 Task: Add Zevia Mango Ginger Energy Drink to the cart.
Action: Mouse moved to (60, 291)
Screenshot: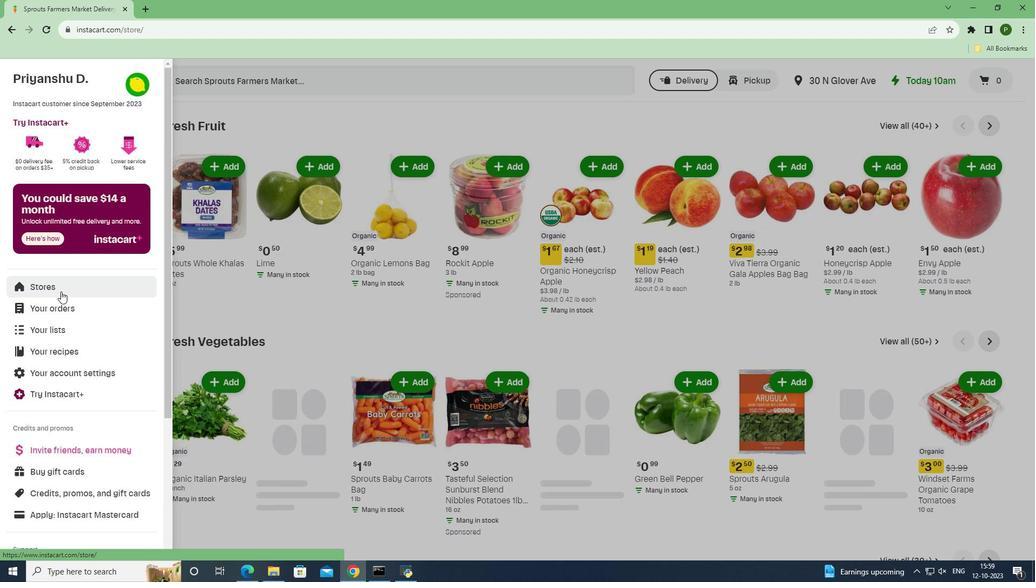 
Action: Mouse pressed left at (60, 291)
Screenshot: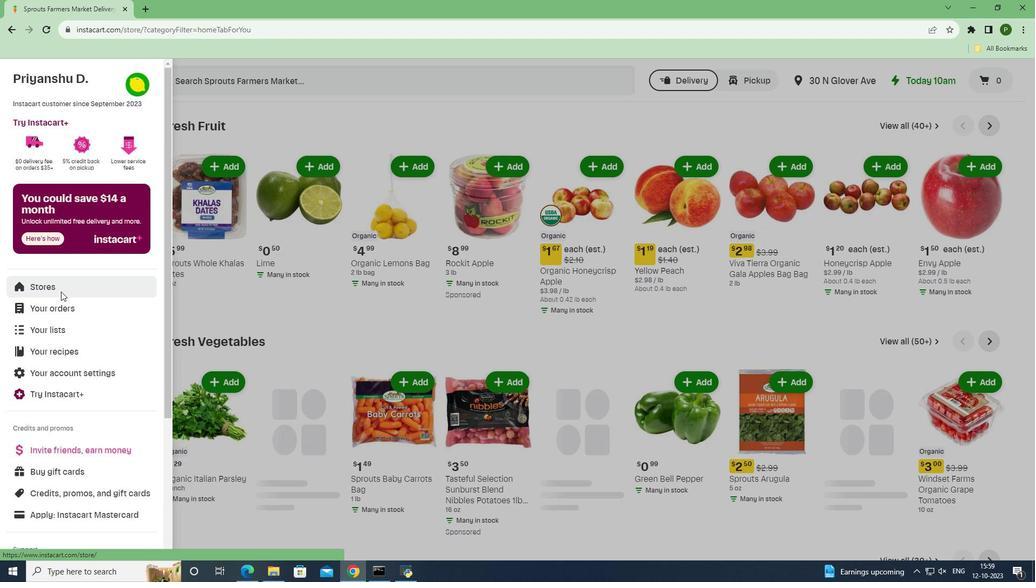 
Action: Mouse moved to (240, 122)
Screenshot: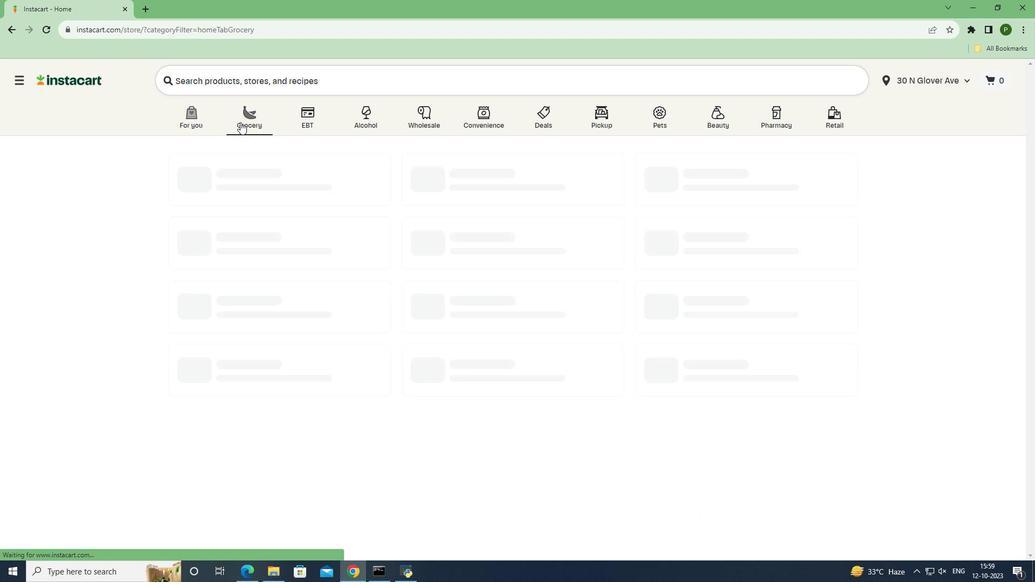
Action: Mouse pressed left at (240, 122)
Screenshot: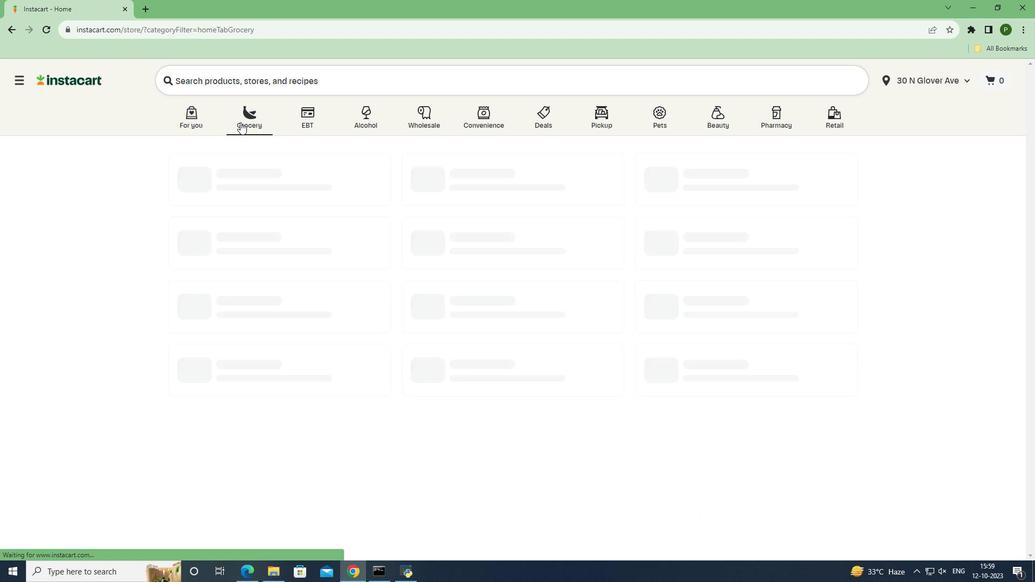 
Action: Mouse moved to (431, 243)
Screenshot: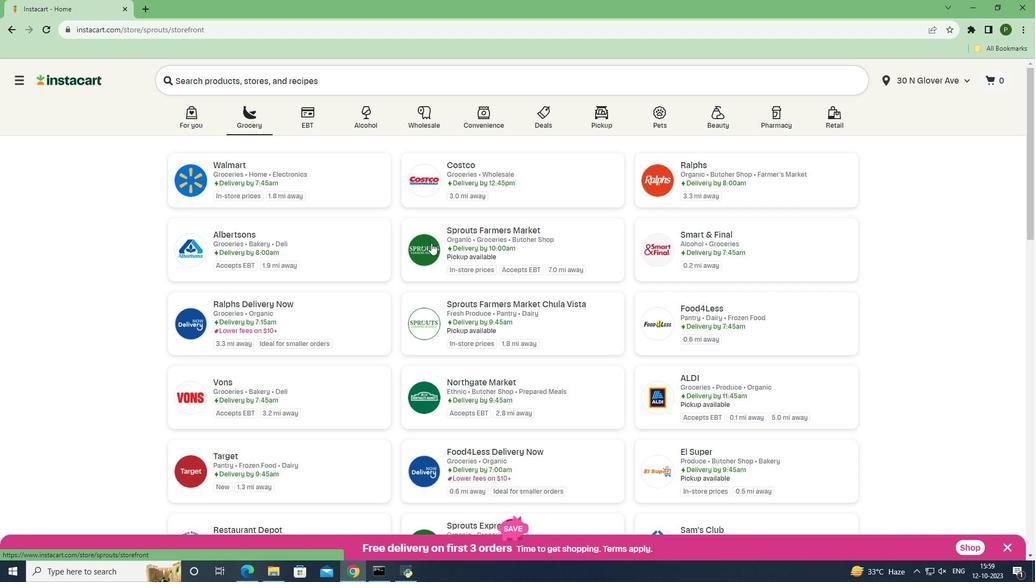 
Action: Mouse pressed left at (431, 243)
Screenshot: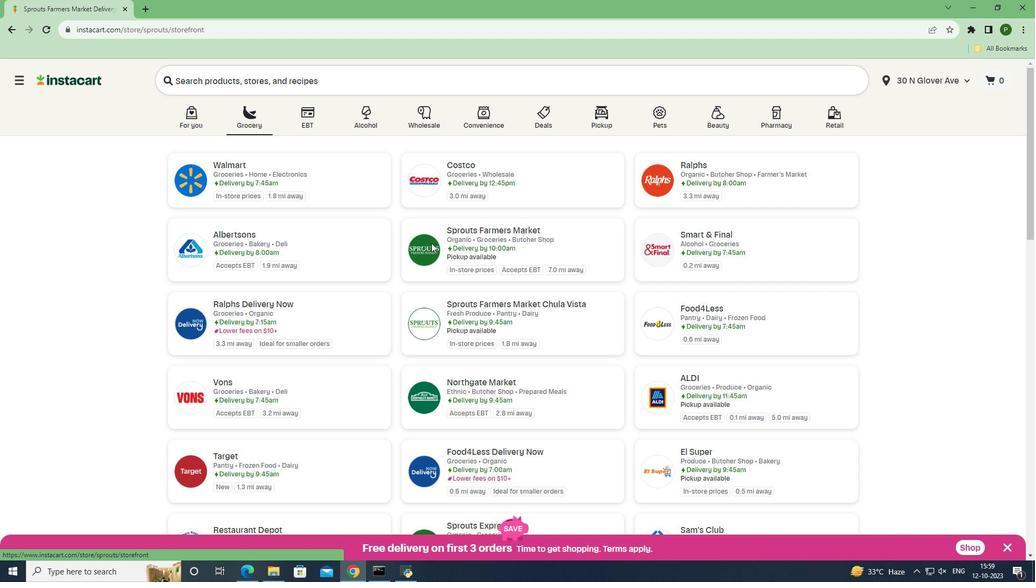 
Action: Mouse moved to (85, 368)
Screenshot: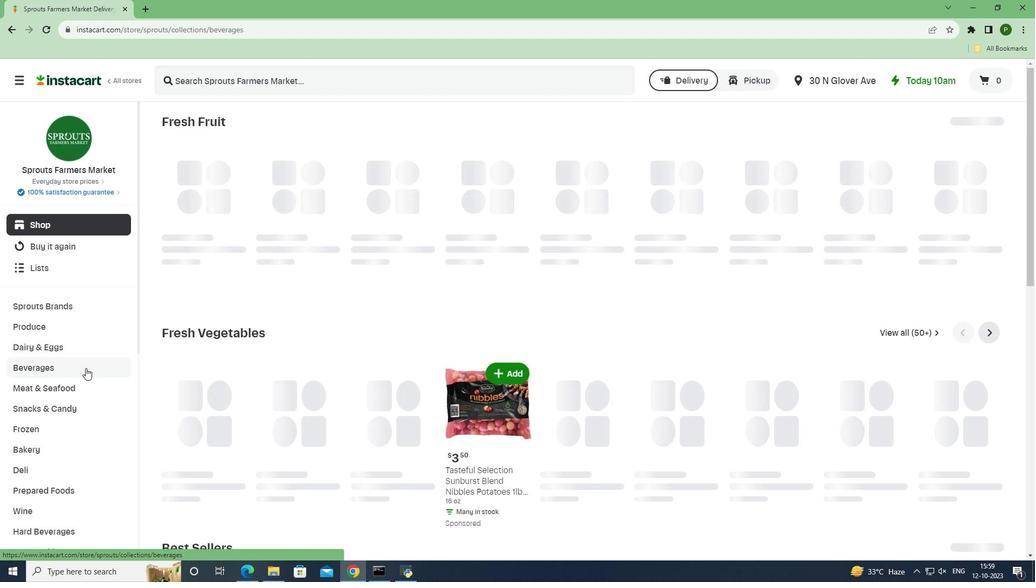 
Action: Mouse pressed left at (85, 368)
Screenshot: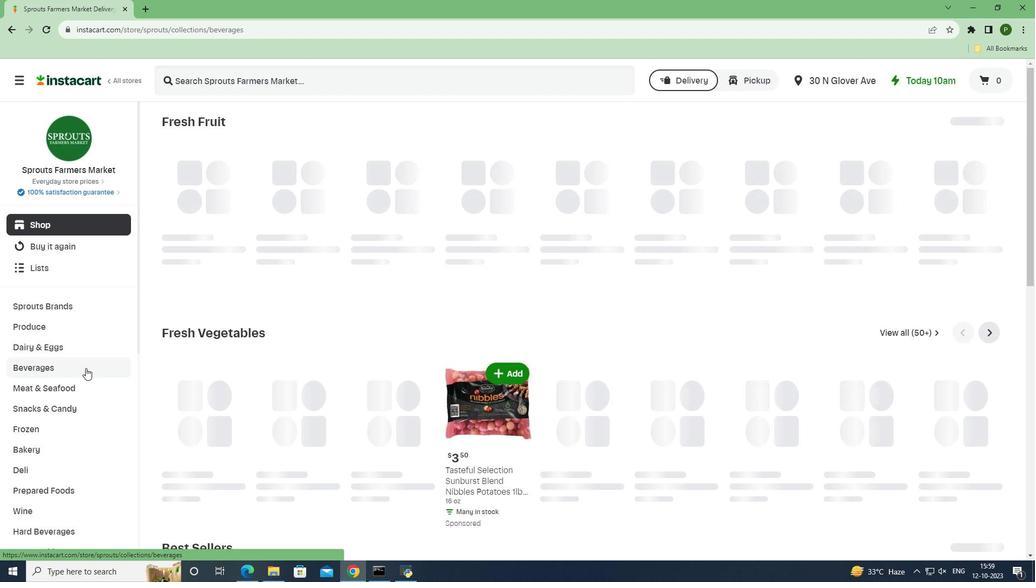 
Action: Mouse moved to (560, 150)
Screenshot: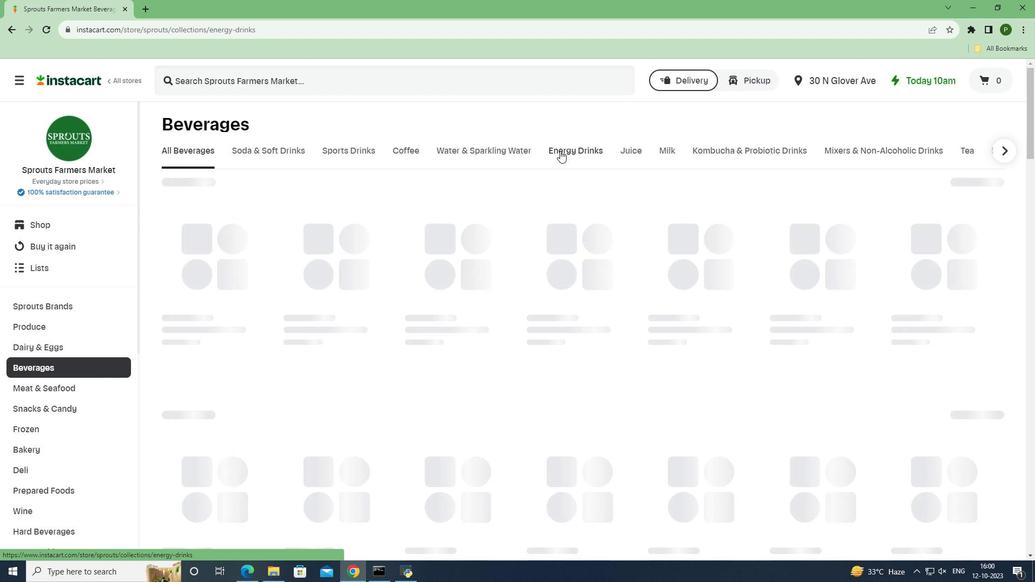 
Action: Mouse pressed left at (560, 150)
Screenshot: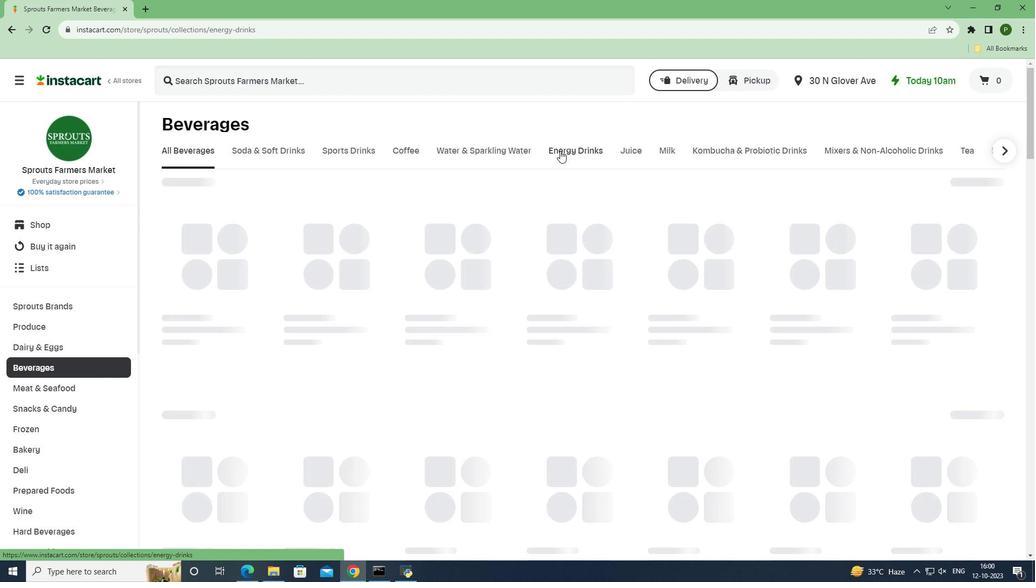 
Action: Mouse moved to (357, 77)
Screenshot: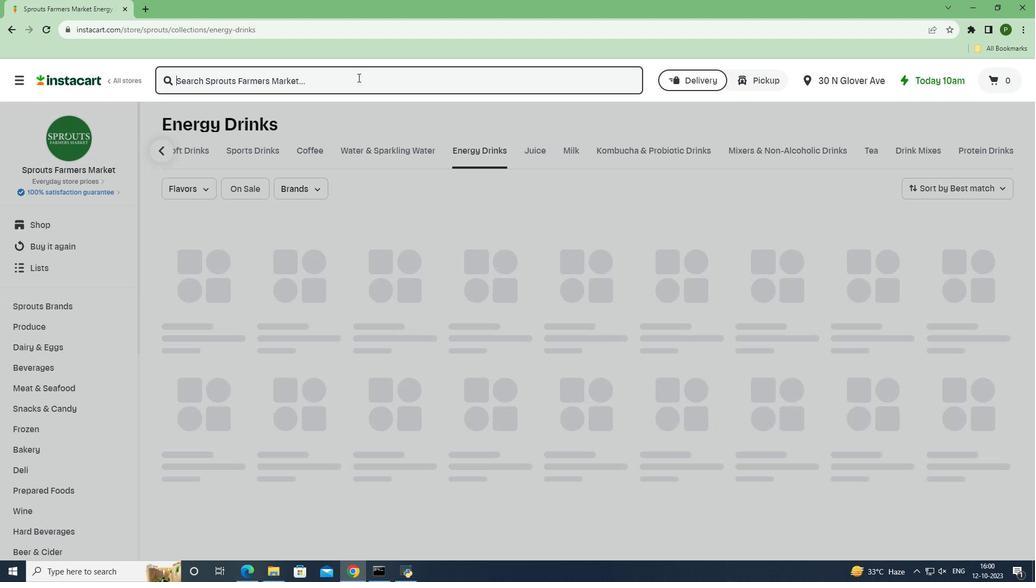 
Action: Mouse pressed left at (357, 77)
Screenshot: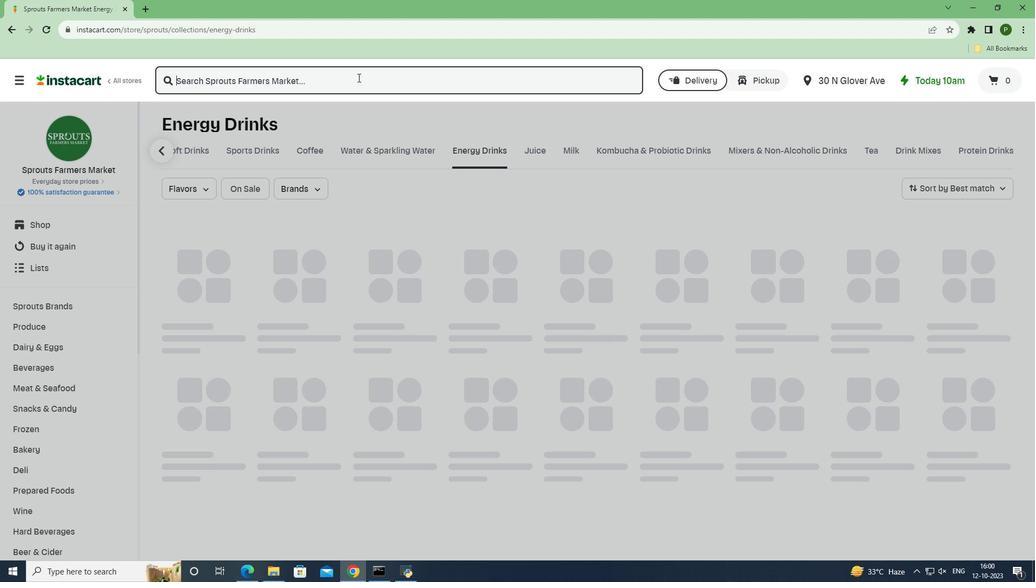 
Action: Key pressed <Key.caps_lock>Z<Key.caps_lock>evia<Key.space><Key.caps_lock>M<Key.caps_lock>ango<Key.space><Key.caps_lock>G<Key.caps_lock>inger<Key.space><Key.caps_lock>E<Key.caps_lock>nergy<Key.space><Key.caps_lock>D<Key.caps_lock>rink<Key.space><Key.enter>
Screenshot: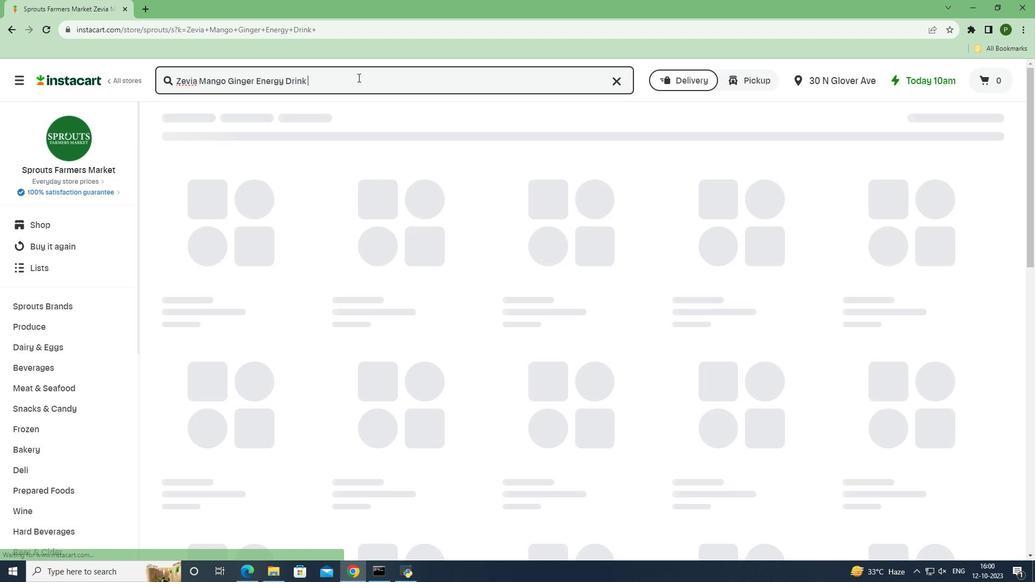 
Action: Mouse moved to (628, 193)
Screenshot: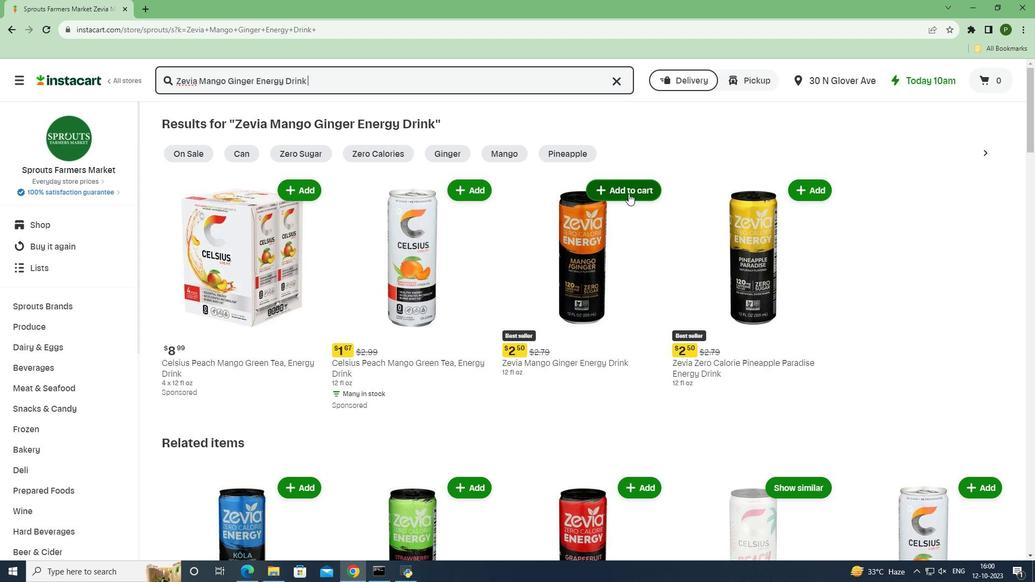 
Action: Mouse pressed left at (628, 193)
Screenshot: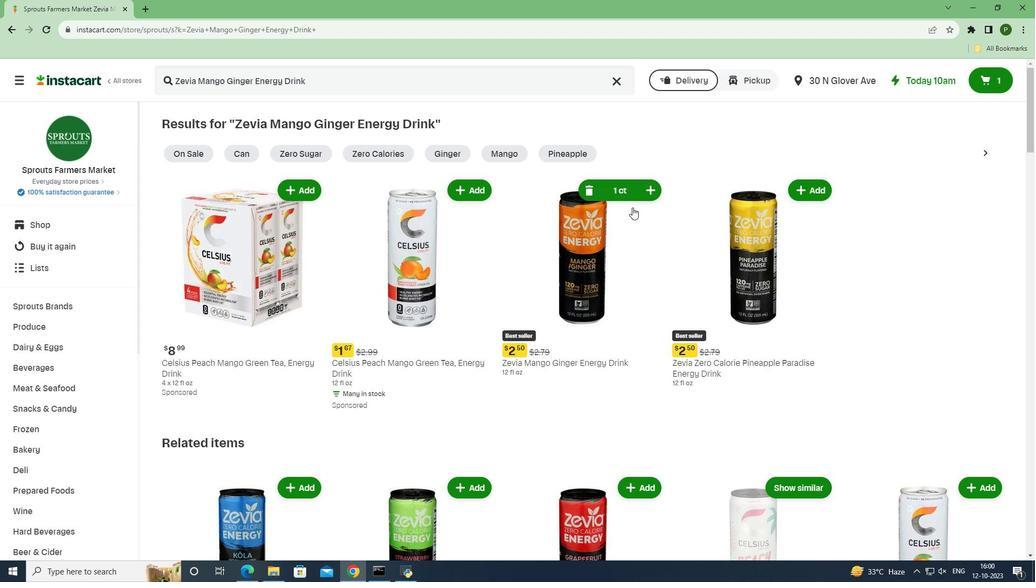 
Action: Mouse moved to (638, 225)
Screenshot: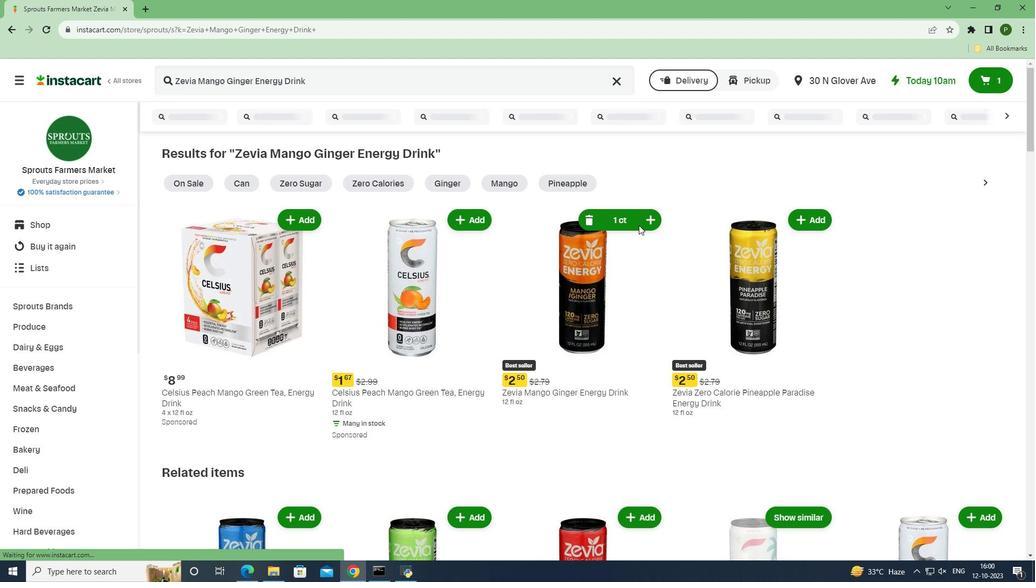 
